 Task: Add Previously Frozen Wild U-15 Count Raw Shrimp Tray Pack to the cart.
Action: Mouse moved to (22, 127)
Screenshot: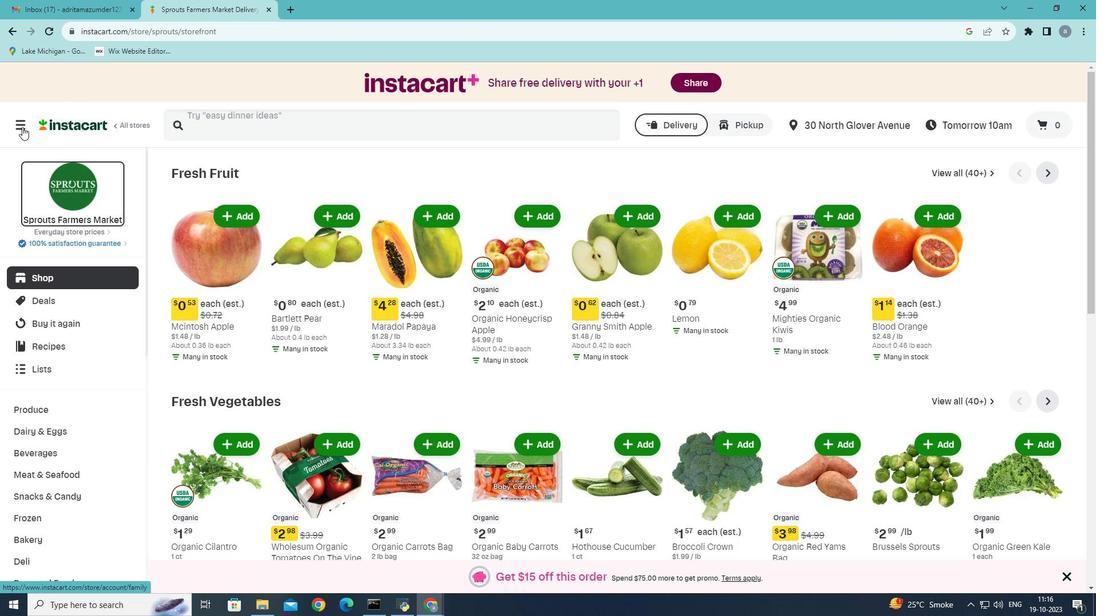 
Action: Mouse pressed left at (22, 127)
Screenshot: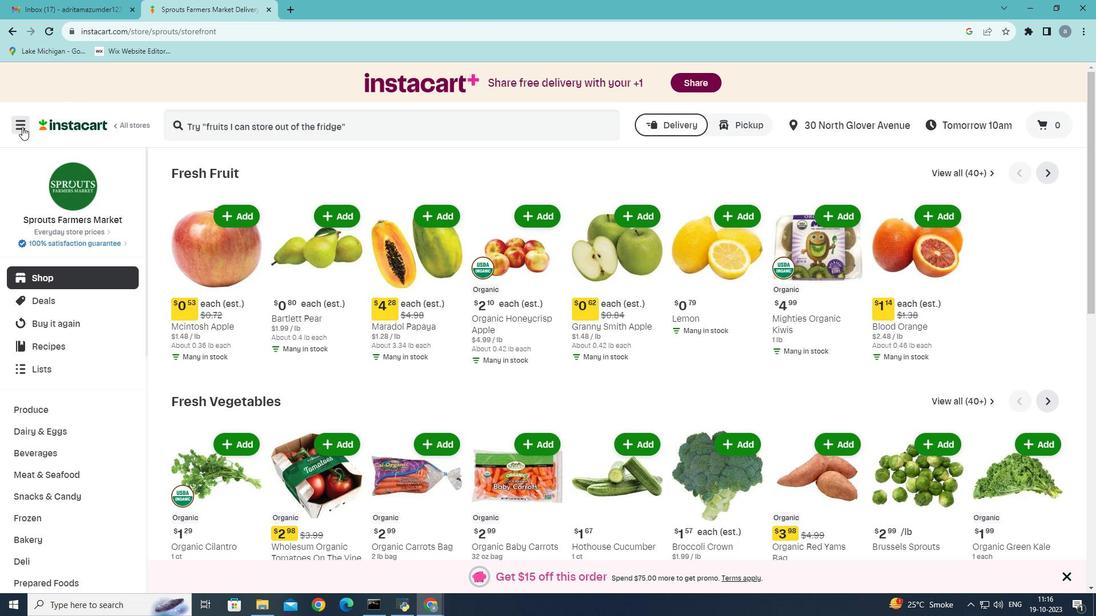 
Action: Mouse moved to (74, 333)
Screenshot: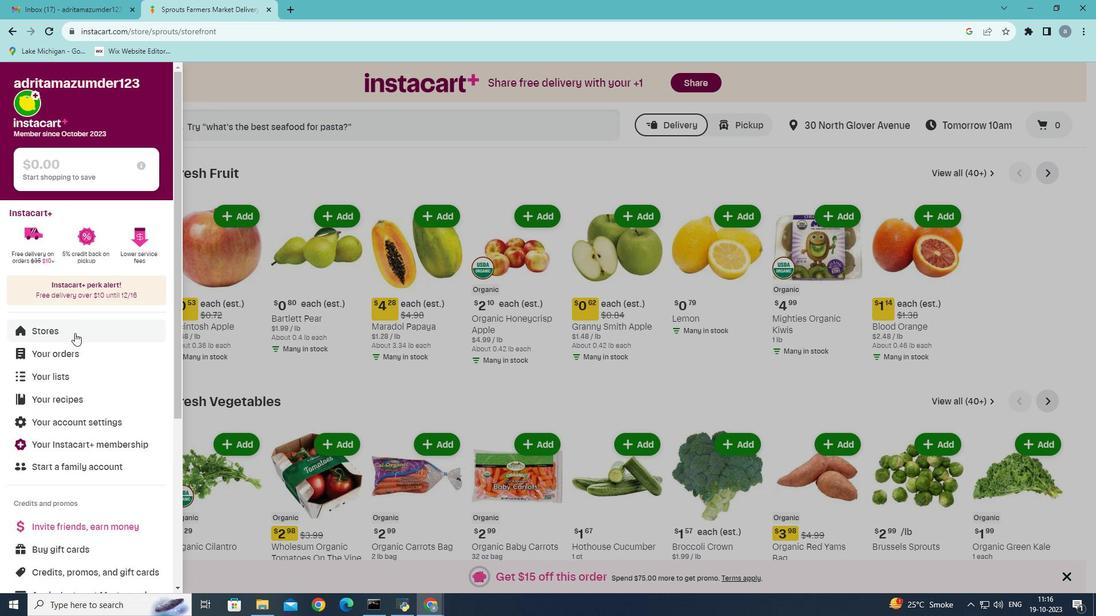 
Action: Mouse pressed left at (74, 333)
Screenshot: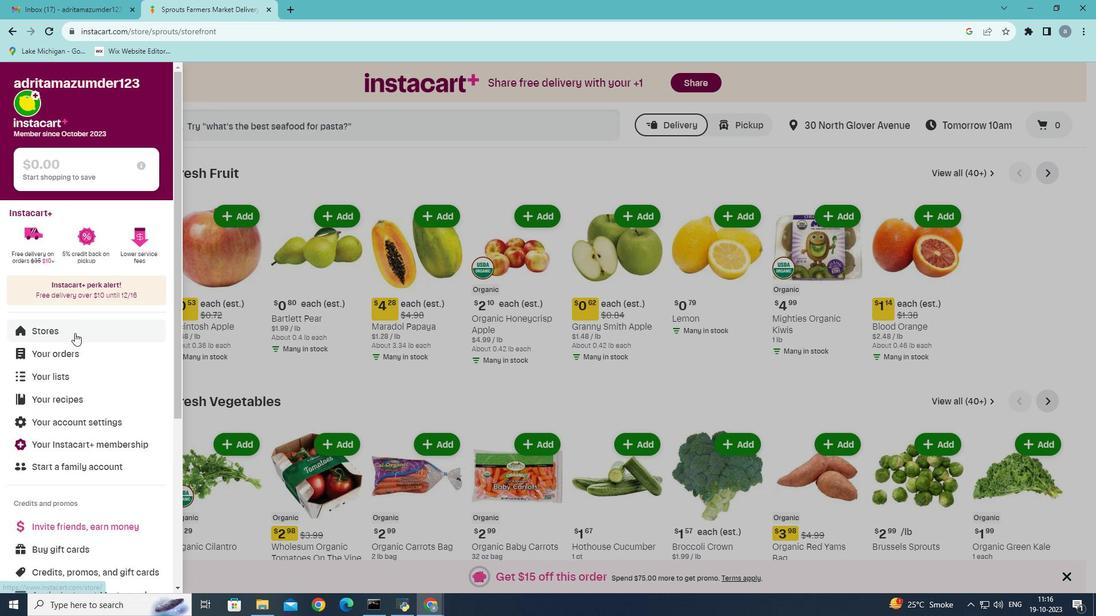 
Action: Mouse moved to (256, 133)
Screenshot: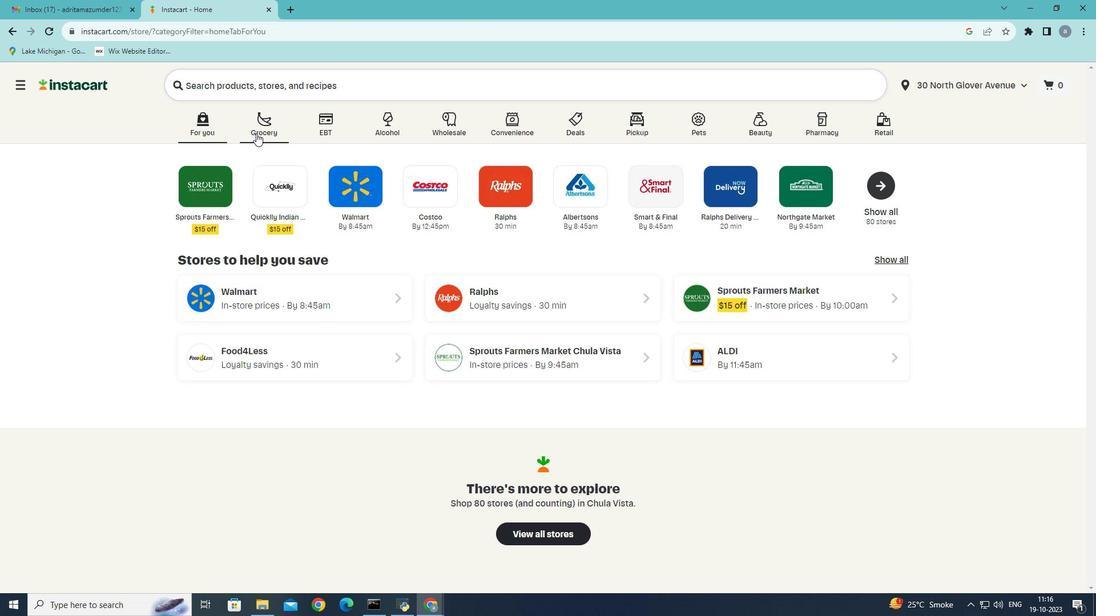 
Action: Mouse pressed left at (256, 133)
Screenshot: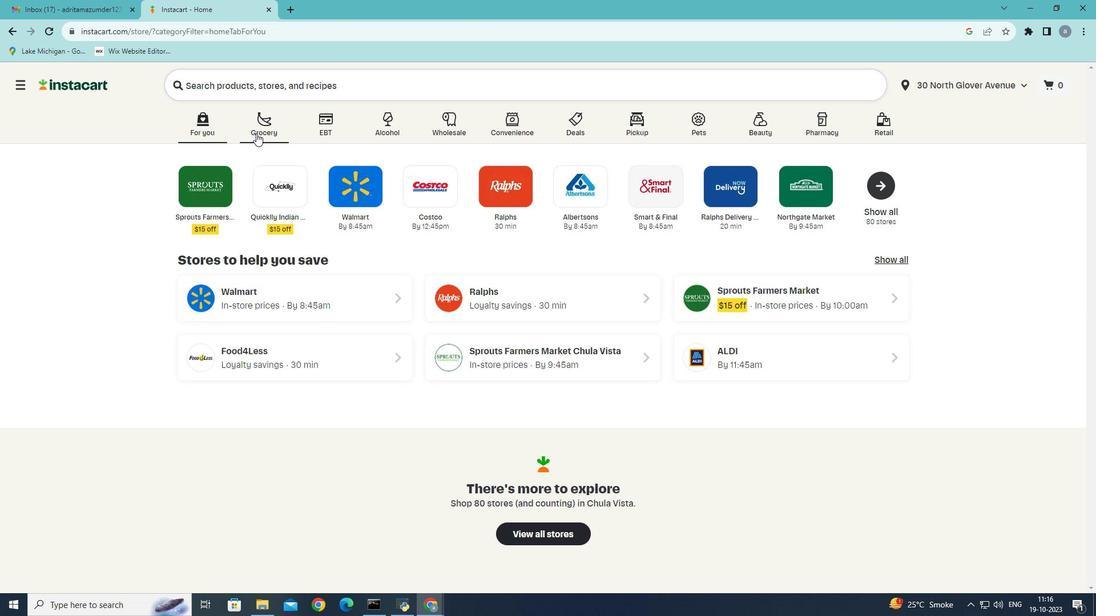 
Action: Mouse moved to (274, 326)
Screenshot: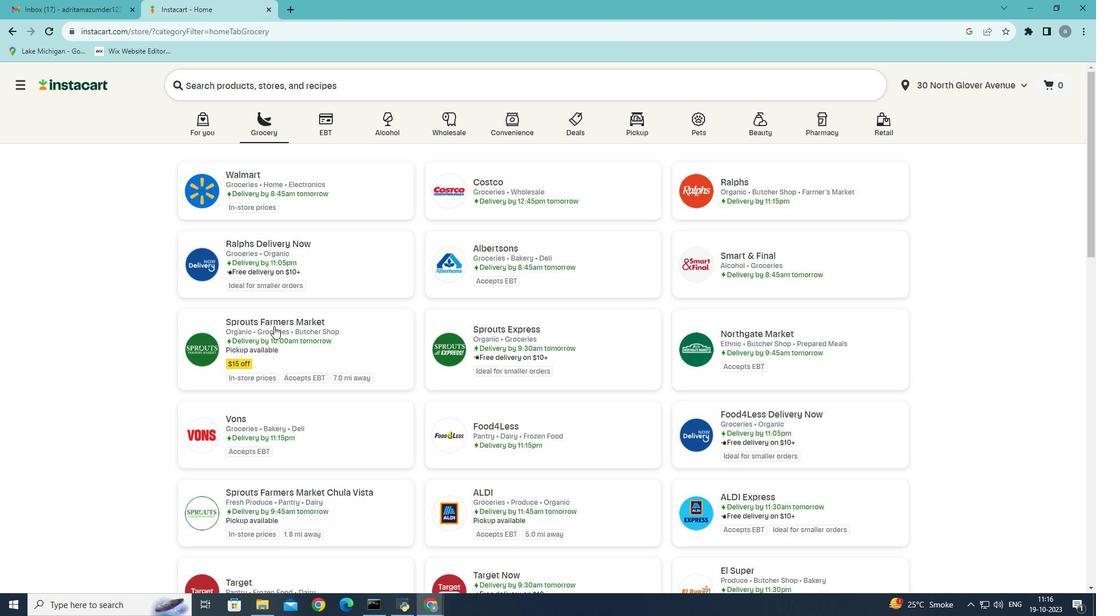 
Action: Mouse pressed left at (274, 326)
Screenshot: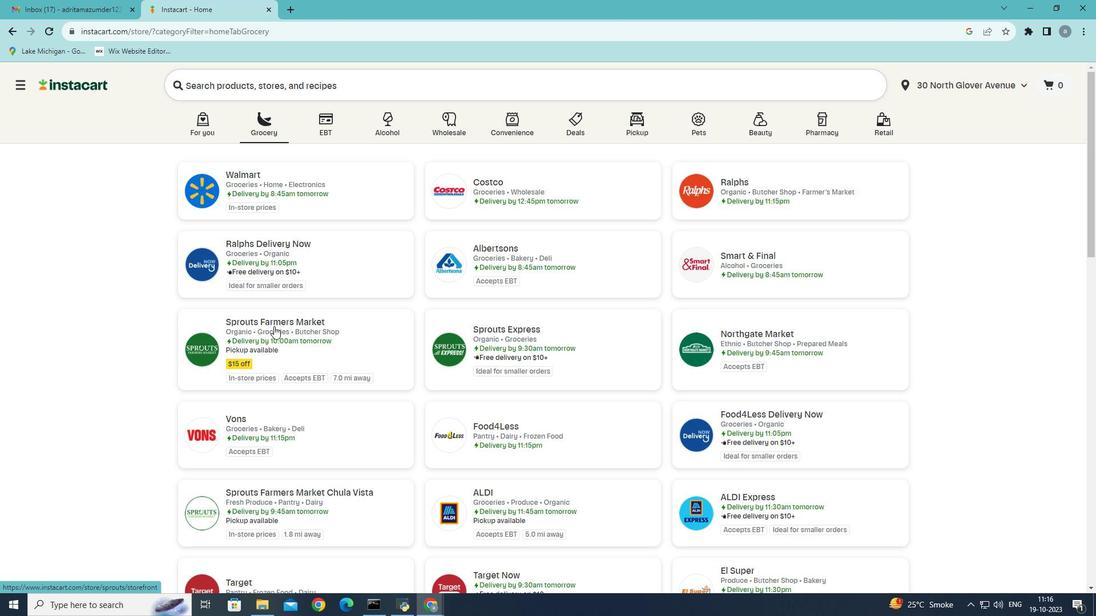 
Action: Mouse moved to (70, 473)
Screenshot: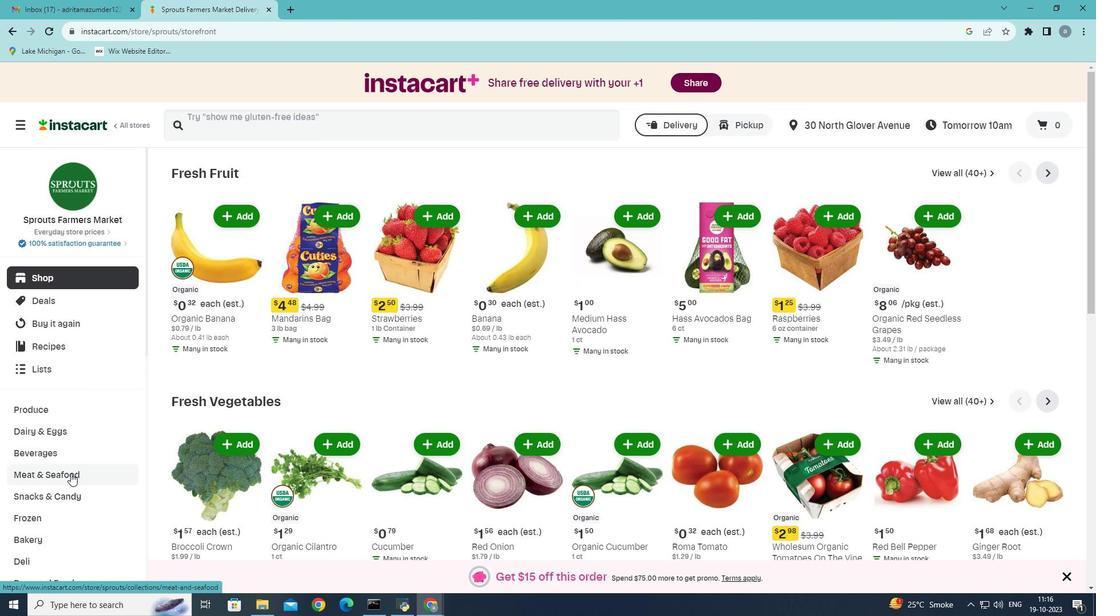 
Action: Mouse pressed left at (70, 473)
Screenshot: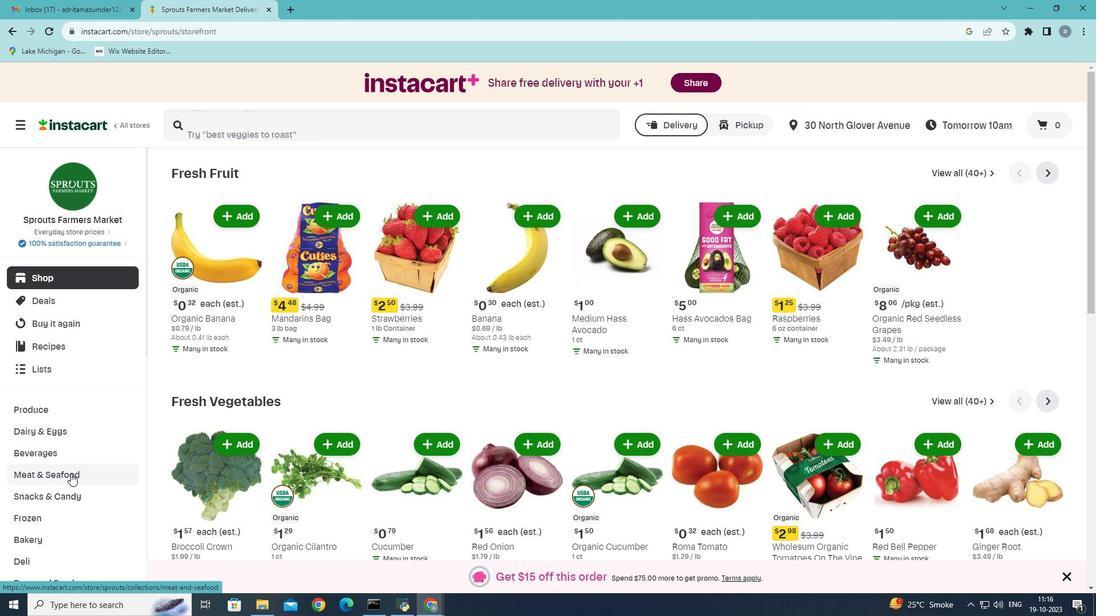 
Action: Mouse moved to (493, 196)
Screenshot: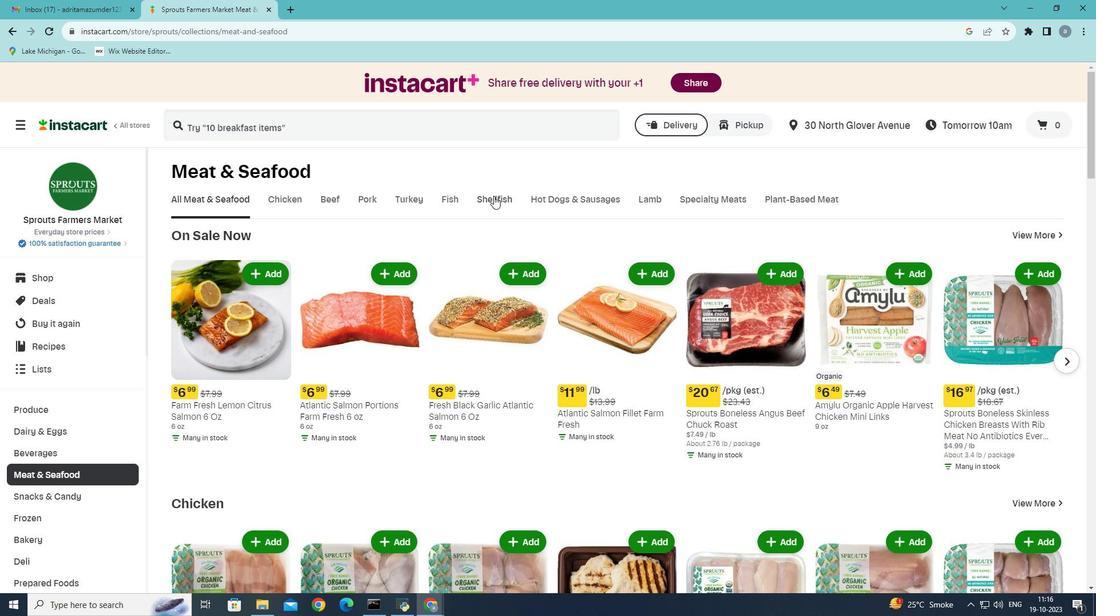 
Action: Mouse pressed left at (493, 196)
Screenshot: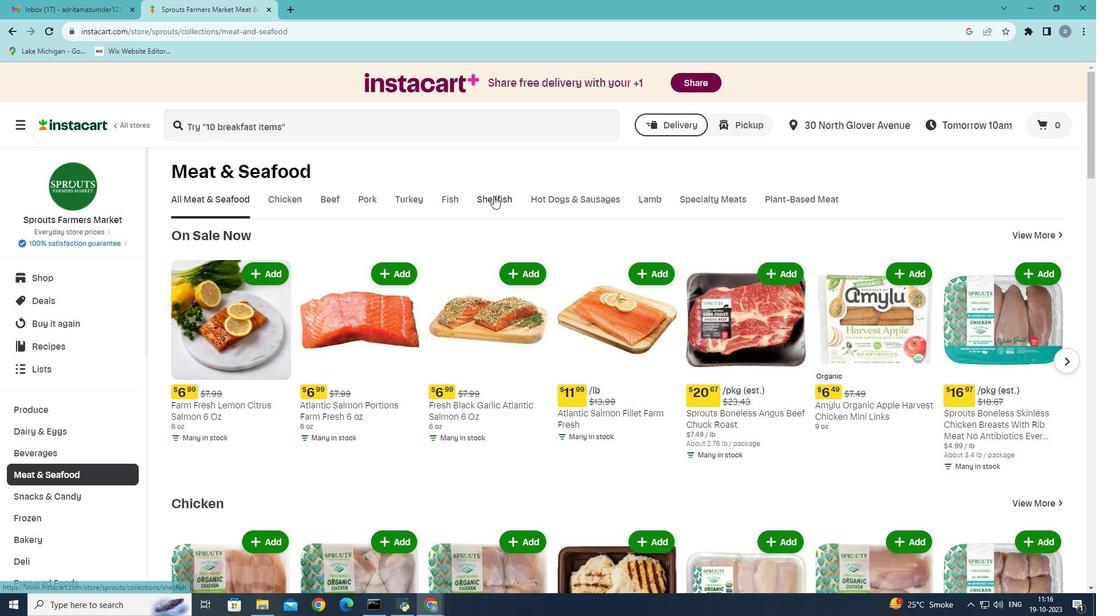 
Action: Mouse moved to (574, 415)
Screenshot: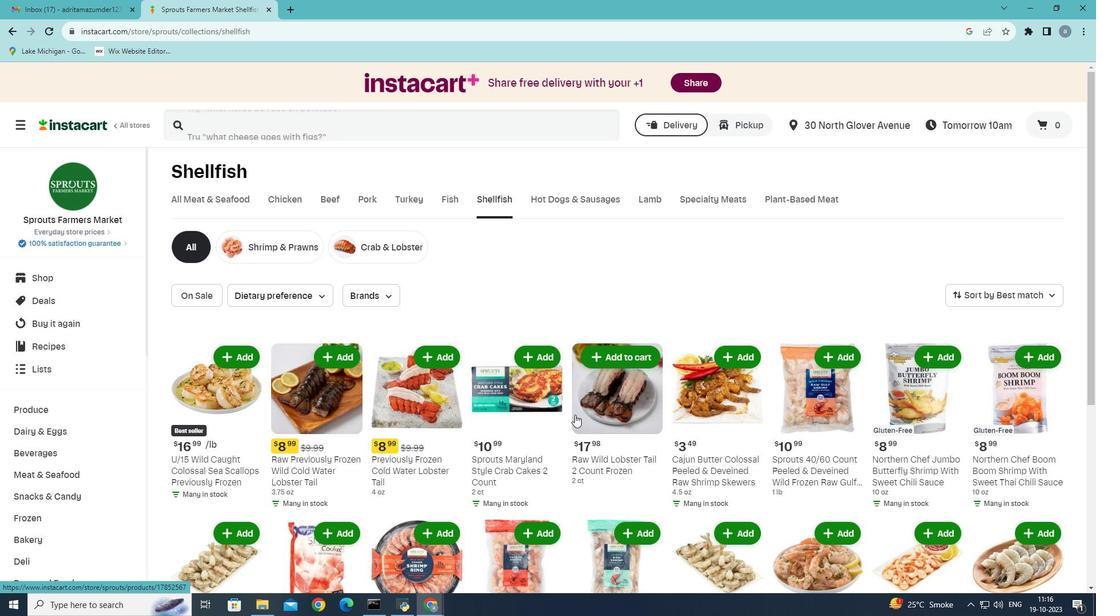 
Action: Mouse scrolled (574, 414) with delta (0, 0)
Screenshot: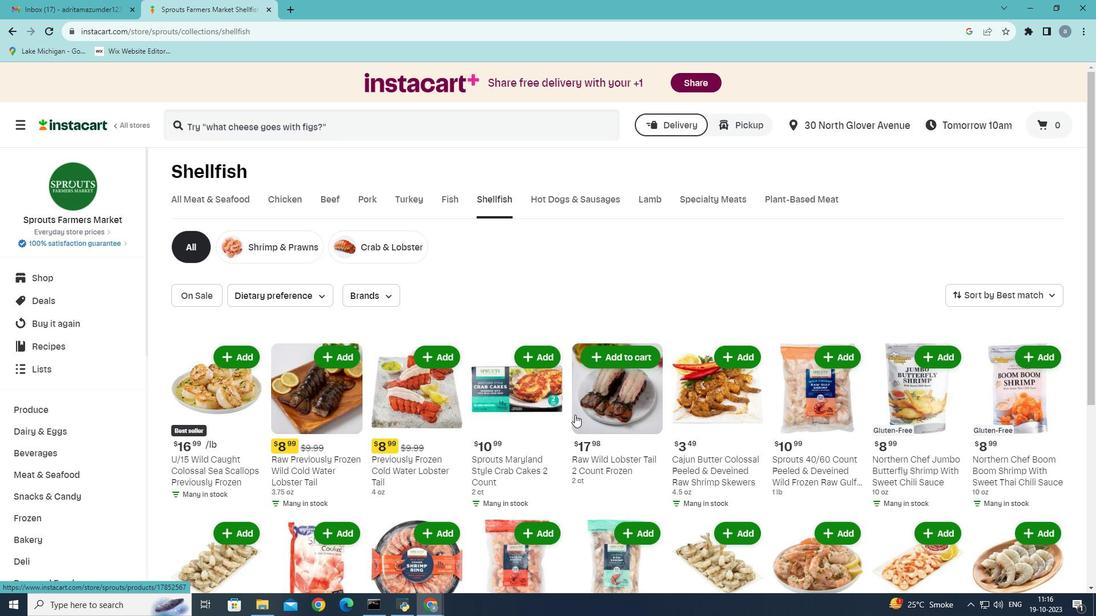 
Action: Mouse moved to (341, 426)
Screenshot: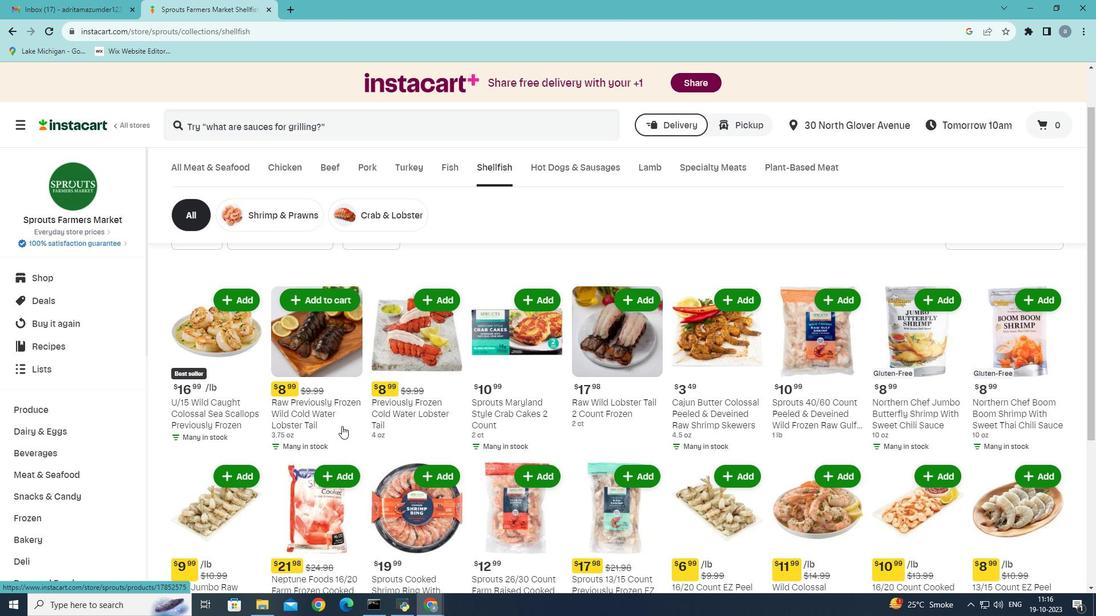 
Action: Mouse scrolled (341, 425) with delta (0, 0)
Screenshot: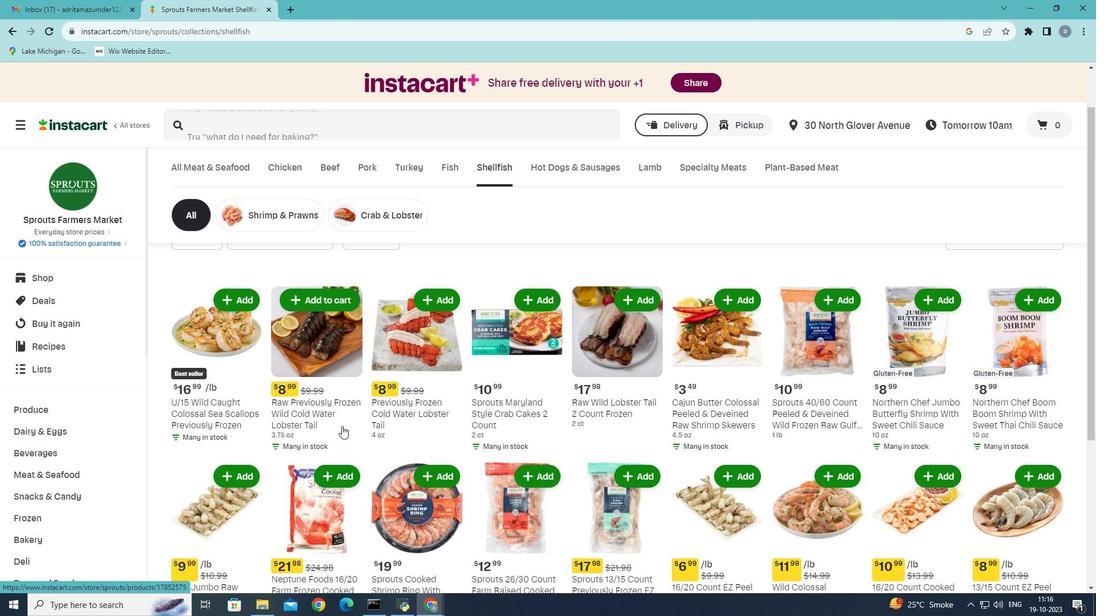
Action: Mouse moved to (344, 425)
Screenshot: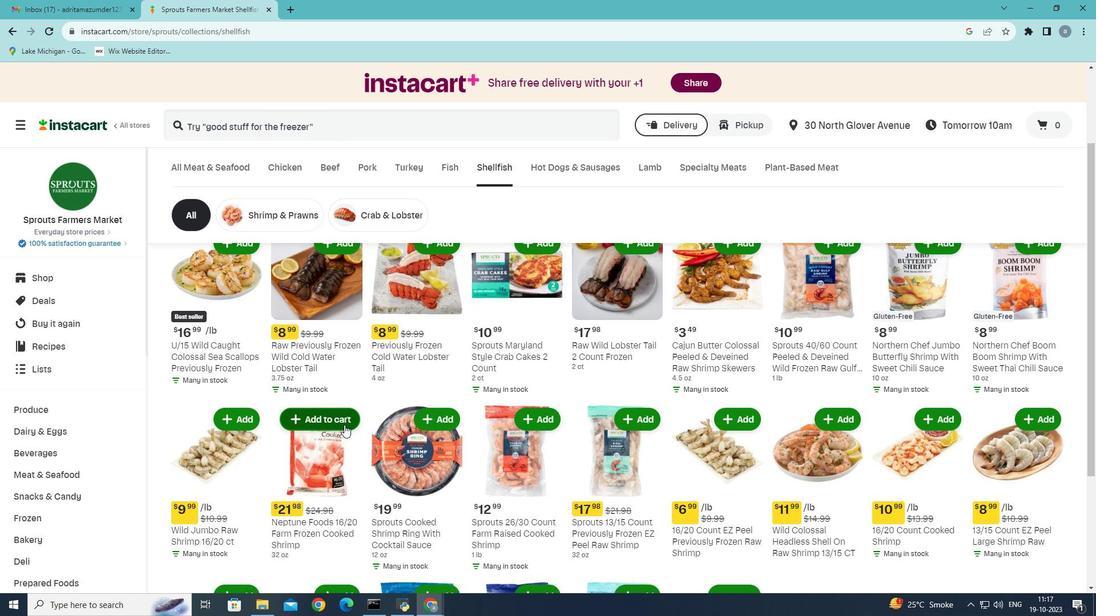 
Action: Mouse scrolled (344, 424) with delta (0, 0)
Screenshot: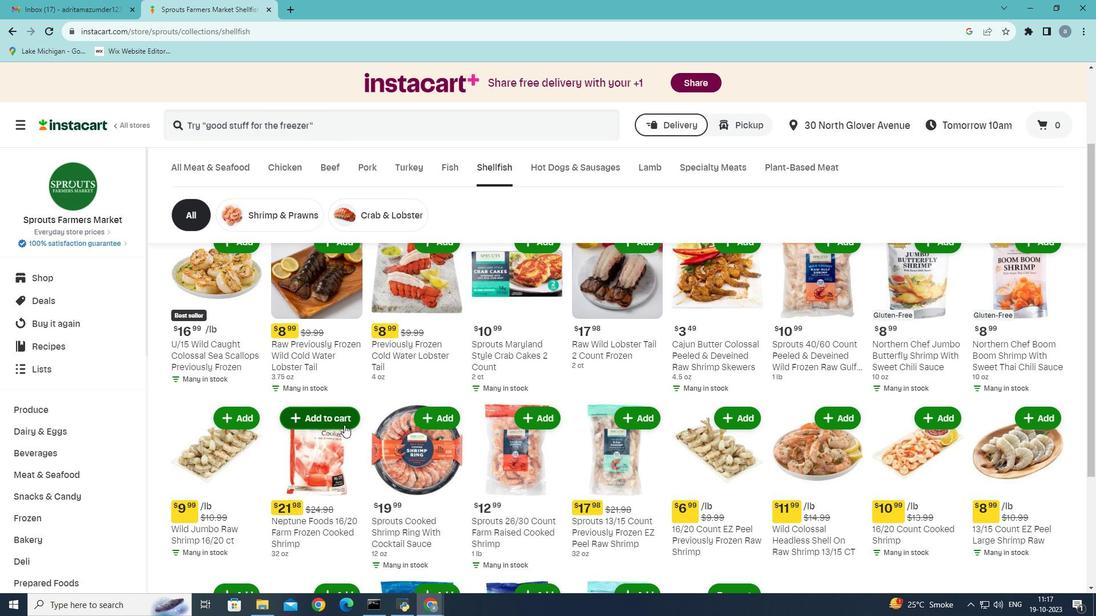 
Action: Mouse scrolled (344, 424) with delta (0, 0)
Screenshot: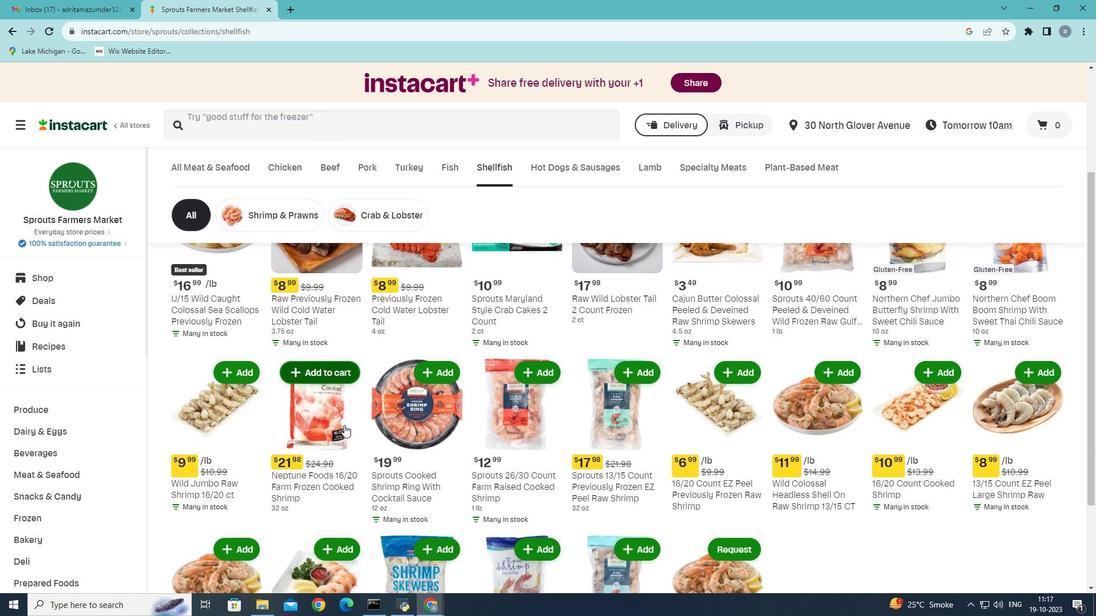 
Action: Mouse moved to (350, 420)
Screenshot: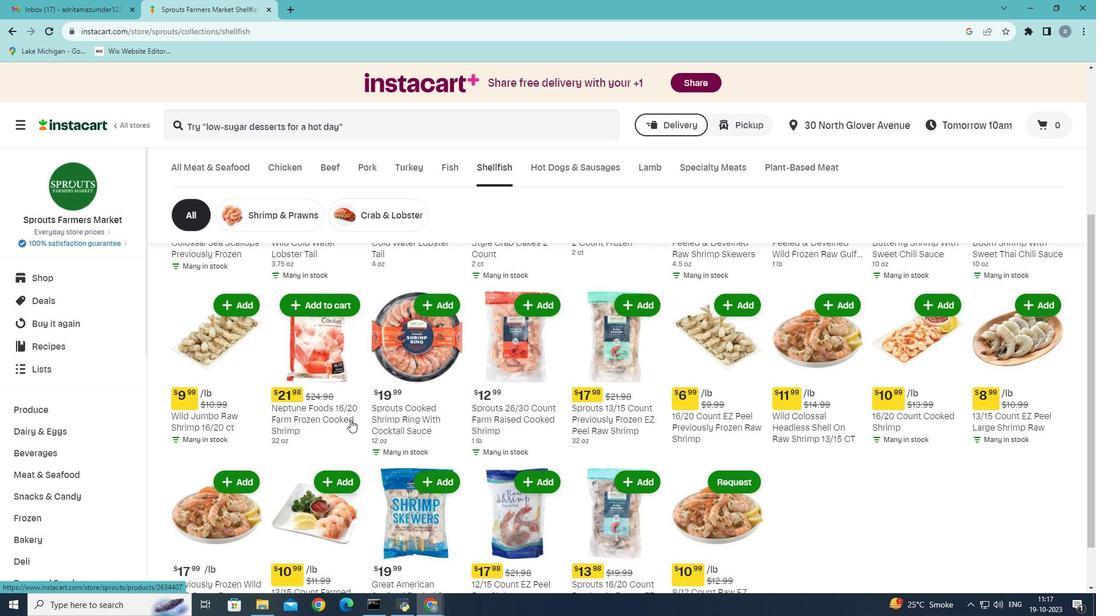 
Action: Mouse scrolled (350, 419) with delta (0, 0)
Screenshot: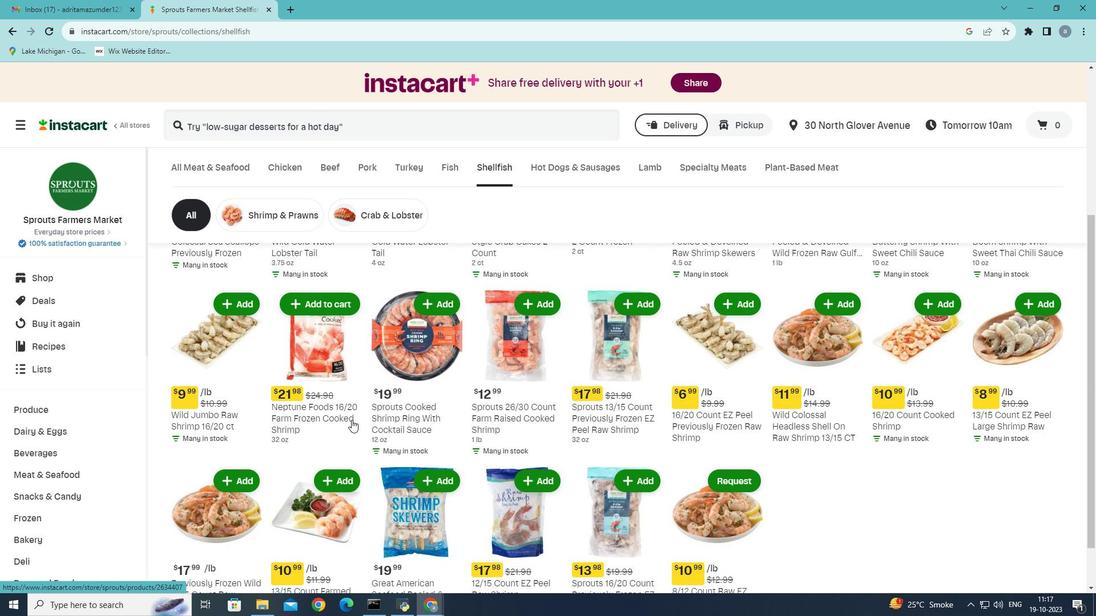 
Action: Mouse moved to (364, 420)
Screenshot: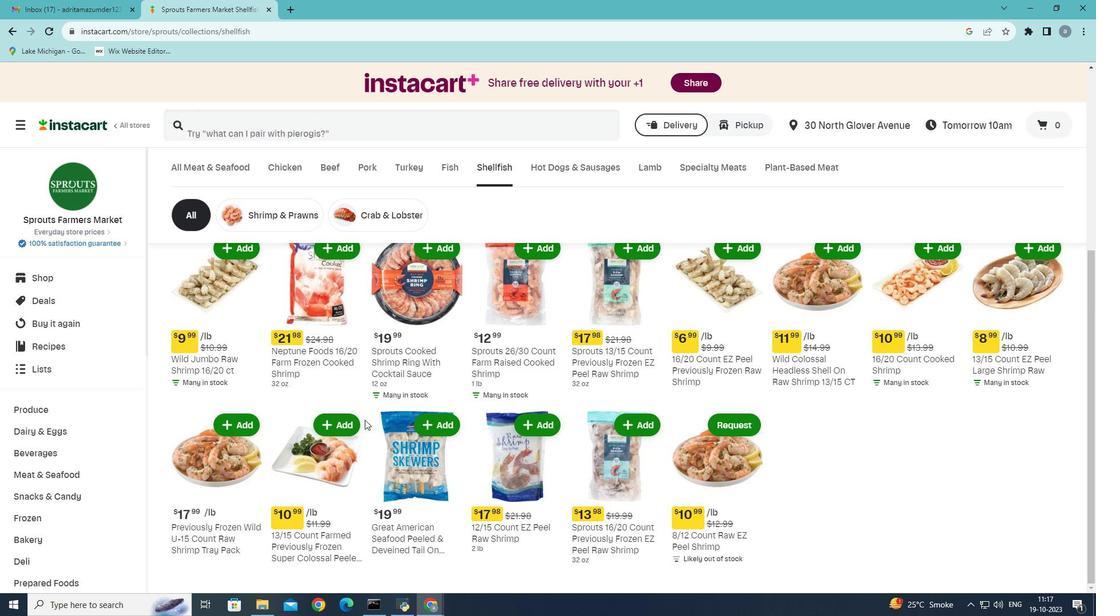 
Action: Mouse scrolled (364, 419) with delta (0, 0)
Screenshot: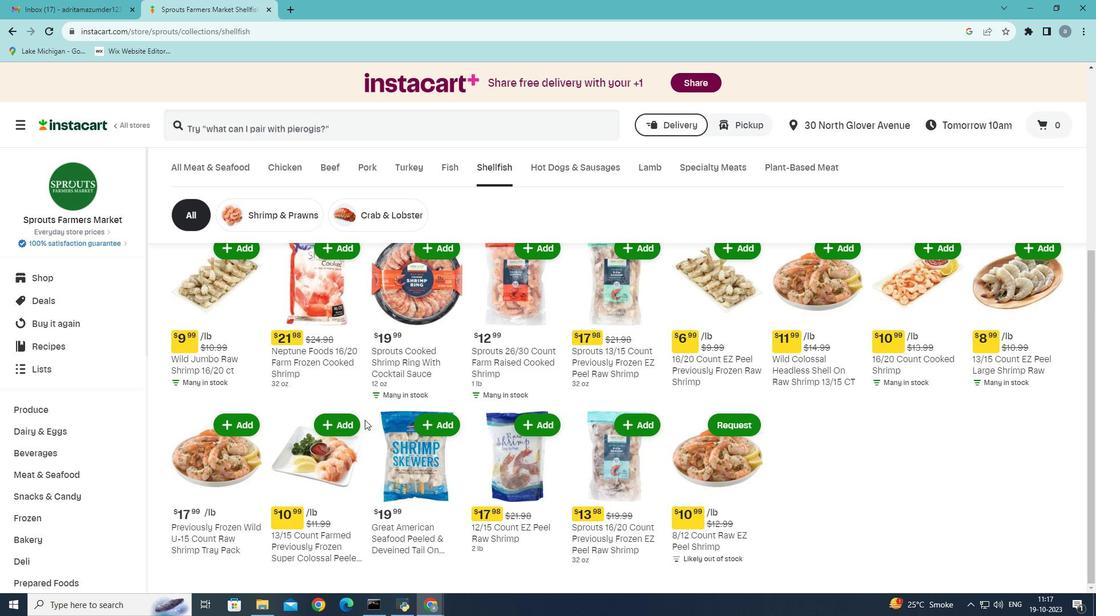 
Action: Mouse scrolled (364, 419) with delta (0, 0)
Screenshot: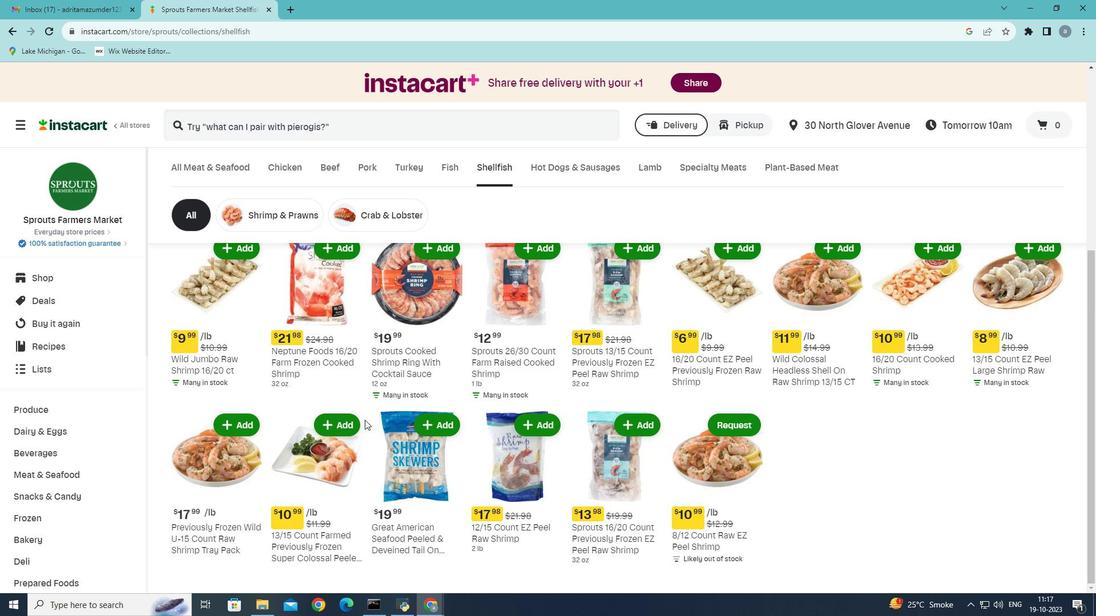 
Action: Mouse moved to (366, 420)
Screenshot: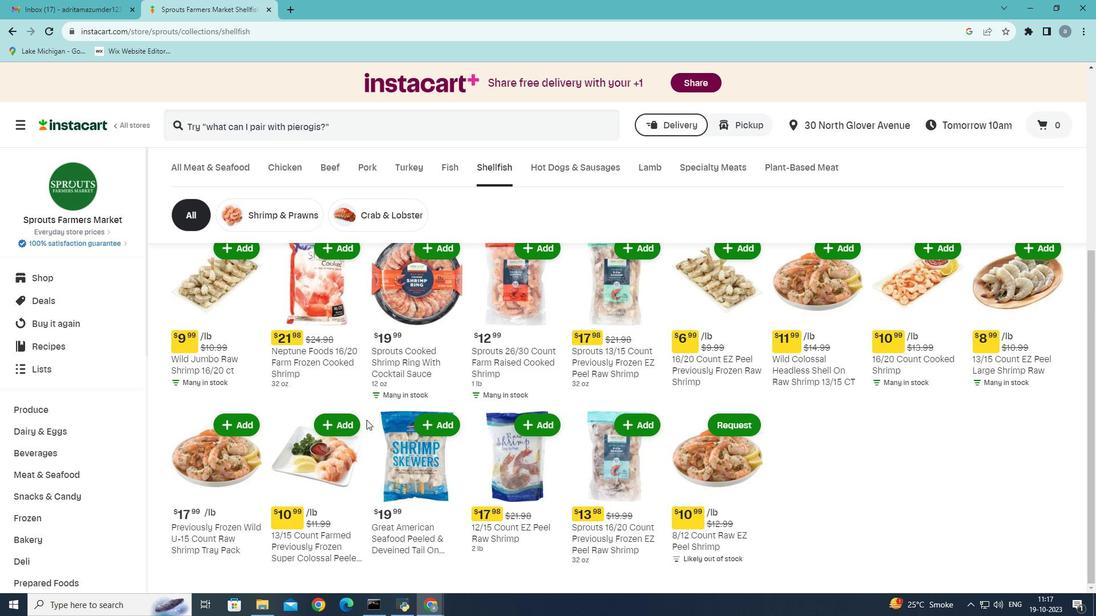 
Action: Mouse scrolled (366, 419) with delta (0, 0)
Screenshot: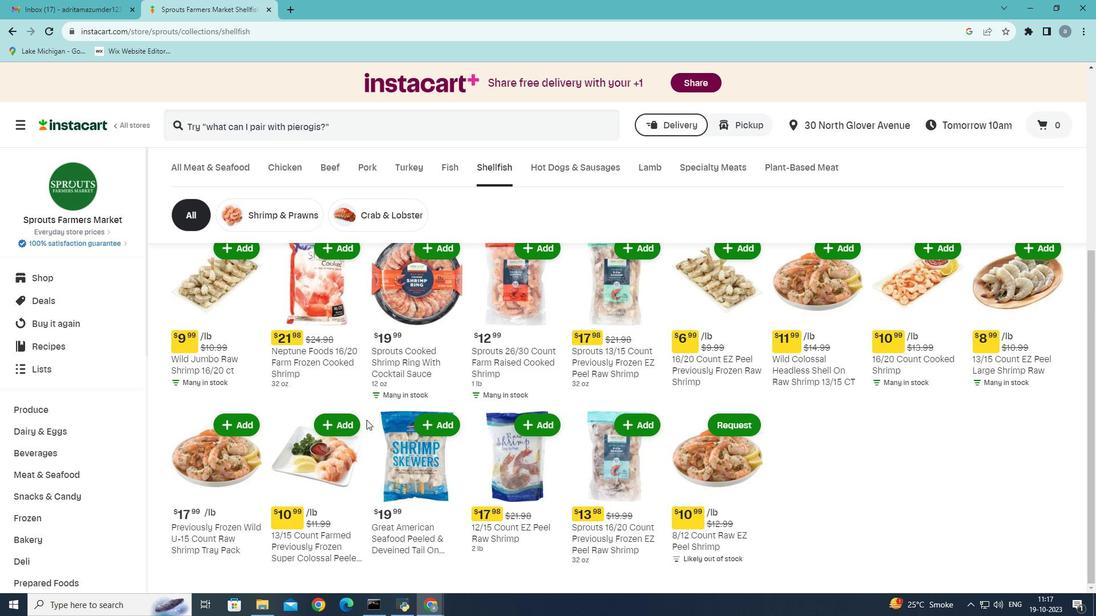 
Action: Mouse moved to (238, 424)
Screenshot: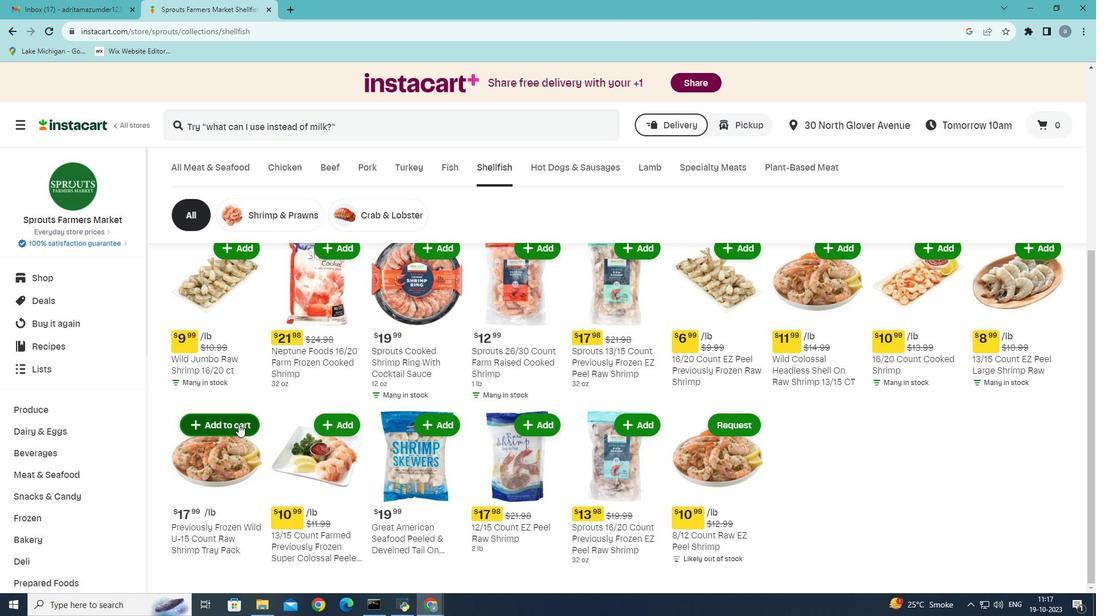 
Action: Mouse pressed left at (238, 424)
Screenshot: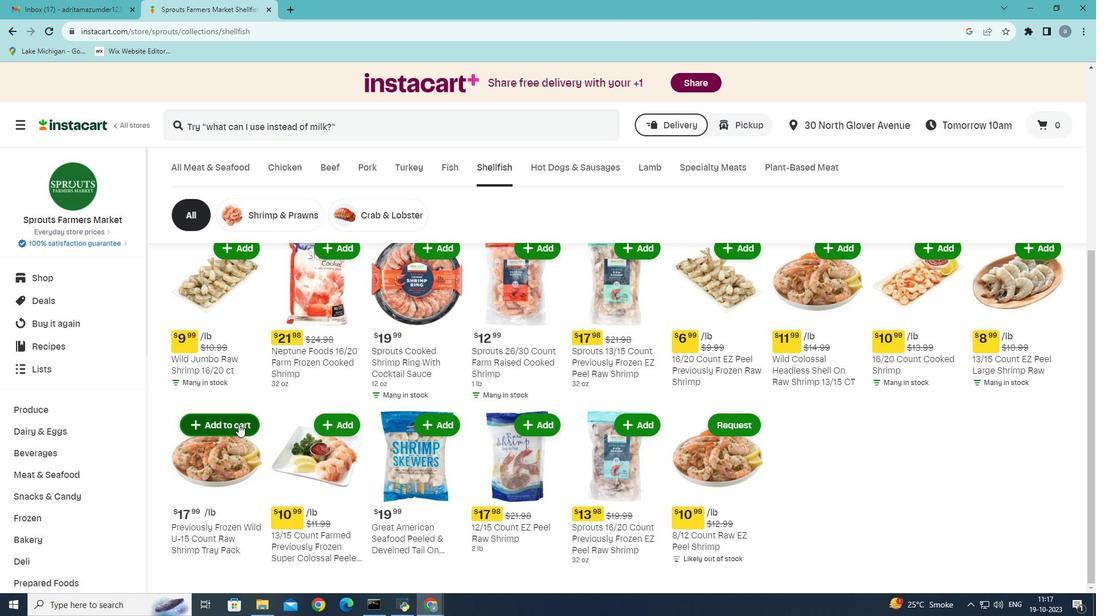 
Action: Mouse moved to (238, 423)
Screenshot: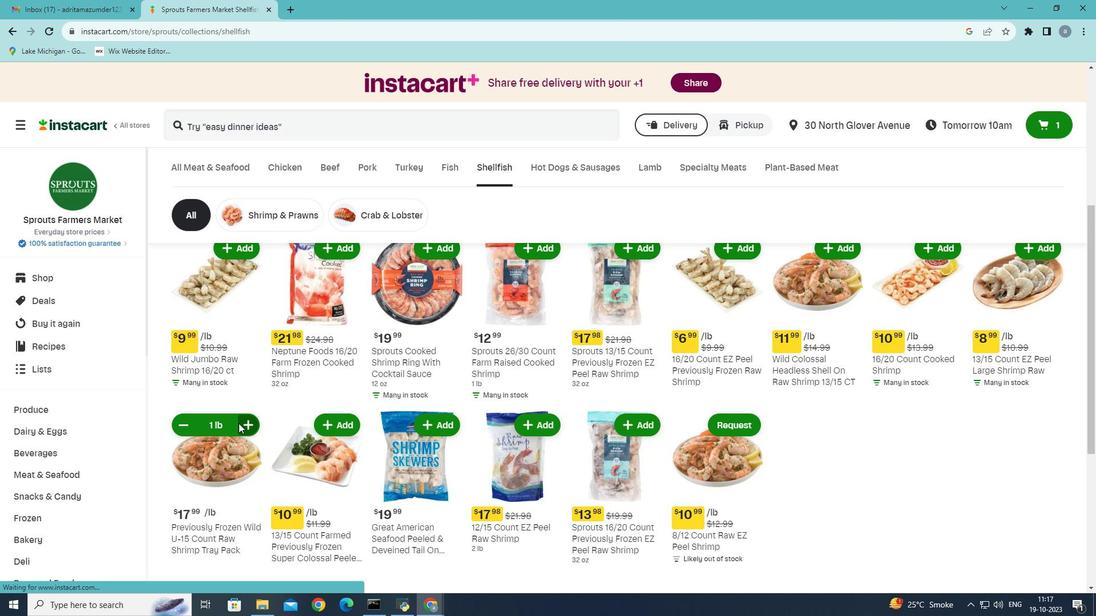 
